 Task: Open Card Card0000000341 in  Board0000000086 in Workspace WS0000000029 in Trello. Add Member Ayush98111@gmail.com to Card Card0000000341 in  Board0000000086 in Workspace WS0000000029 in Trello. Add Purple Label titled Label0000000341 to Card Card0000000341 in  Board0000000086 in Workspace WS0000000029 in Trello. Add Checklist CL0000000341 to Card Card0000000341 in  Board0000000086 in Workspace WS0000000029 in Trello. Add Dates with Start Date as Aug 01 2023 and Due Date as Aug 31 2023 to Card Card0000000341 in  Board0000000086 in Workspace WS0000000029 in Trello
Action: Mouse moved to (115, 336)
Screenshot: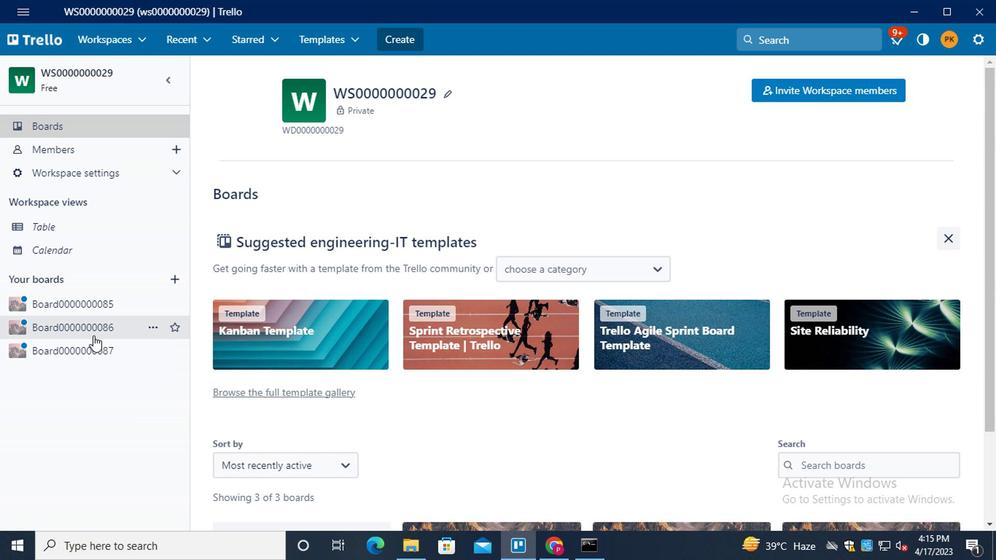
Action: Mouse pressed left at (115, 336)
Screenshot: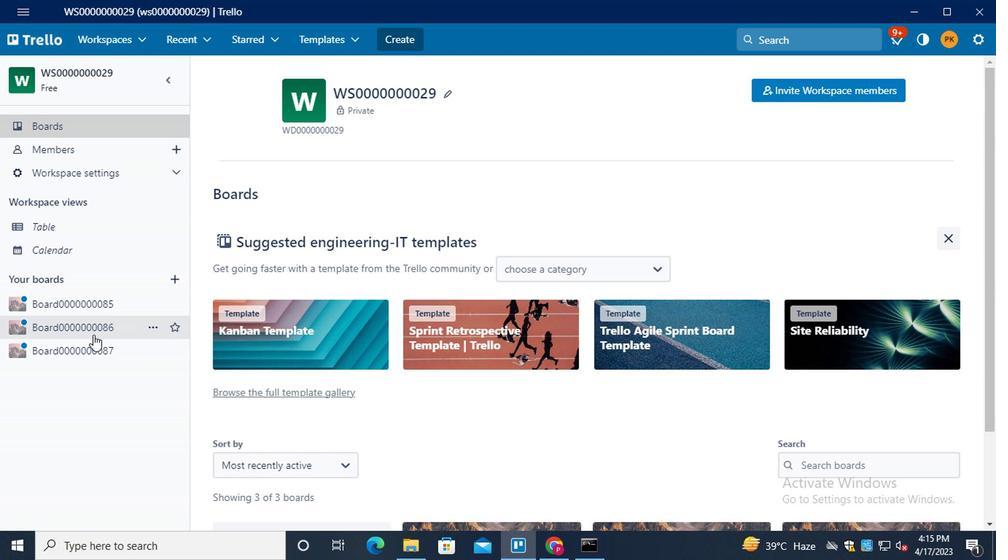 
Action: Mouse moved to (314, 136)
Screenshot: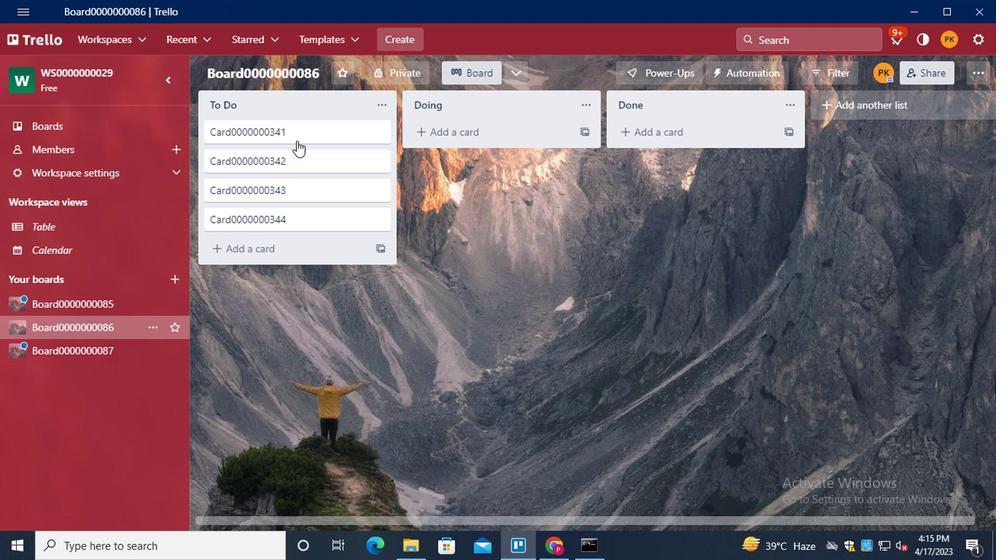 
Action: Mouse pressed left at (314, 136)
Screenshot: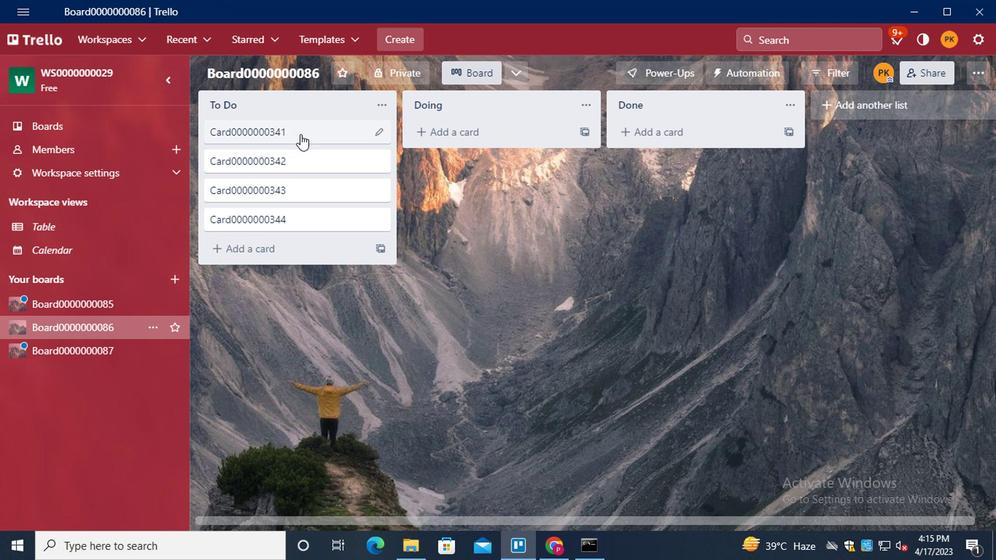 
Action: Mouse moved to (714, 143)
Screenshot: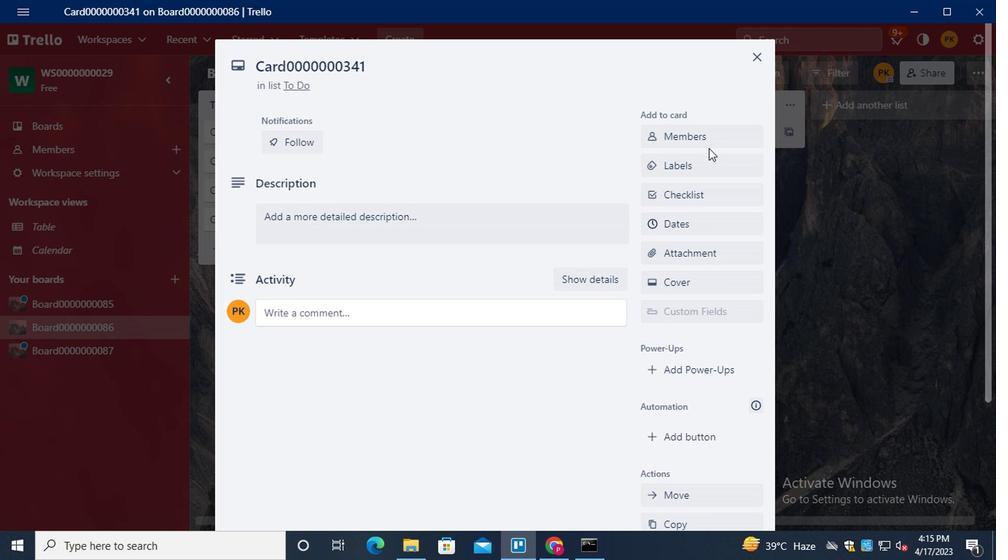 
Action: Mouse pressed left at (714, 143)
Screenshot: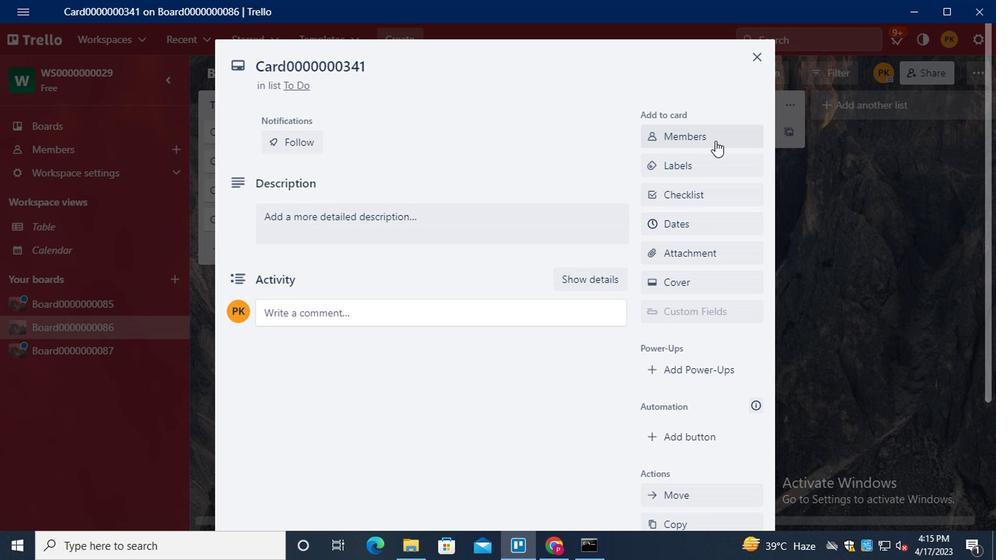 
Action: Key pressed <Key.shift>AYUSH98111<Key.shift>@GMAIL.COM
Screenshot: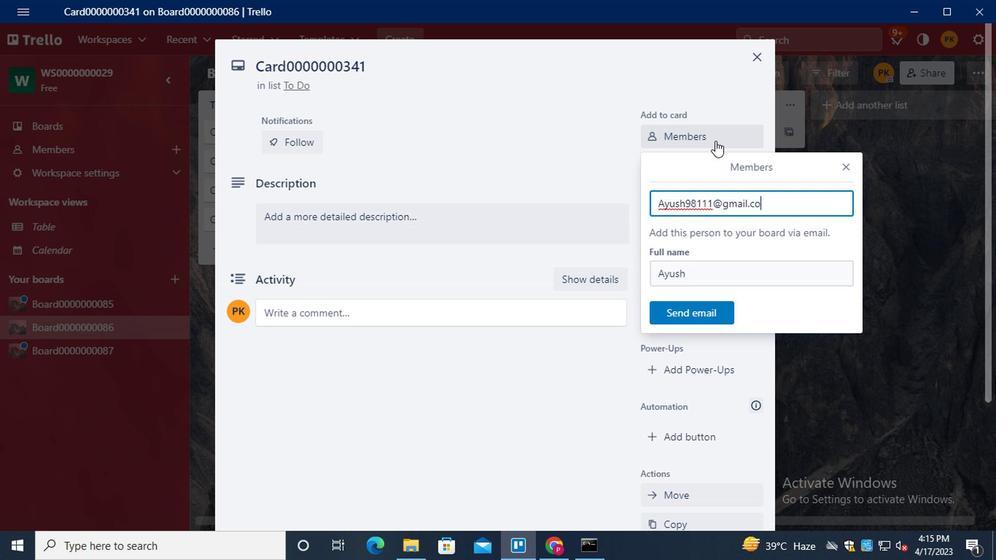 
Action: Mouse moved to (692, 318)
Screenshot: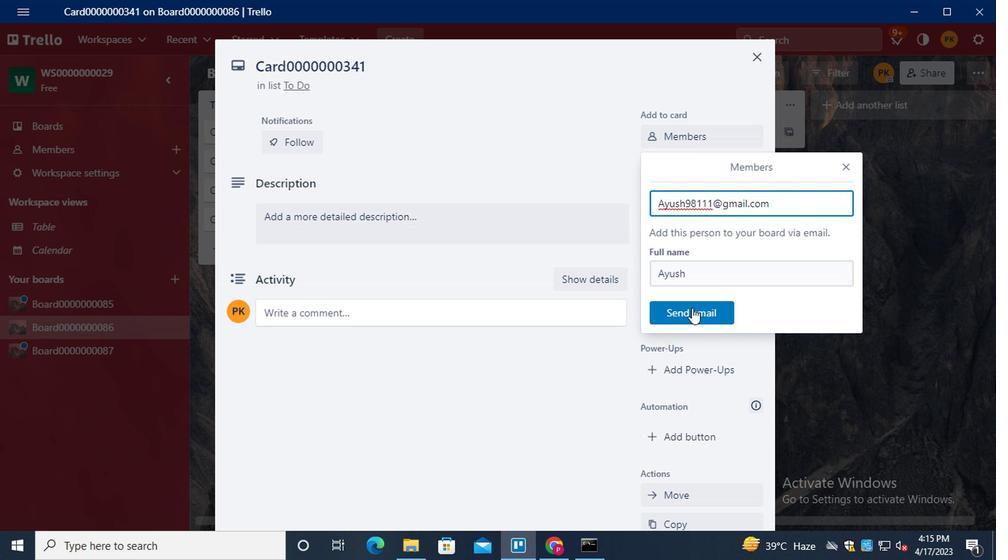 
Action: Mouse pressed left at (692, 318)
Screenshot: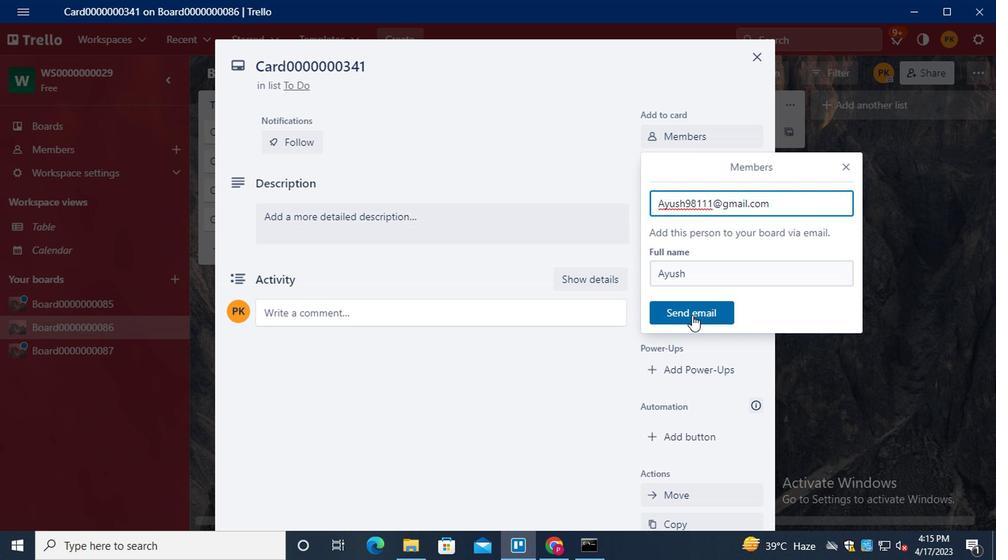 
Action: Mouse moved to (670, 163)
Screenshot: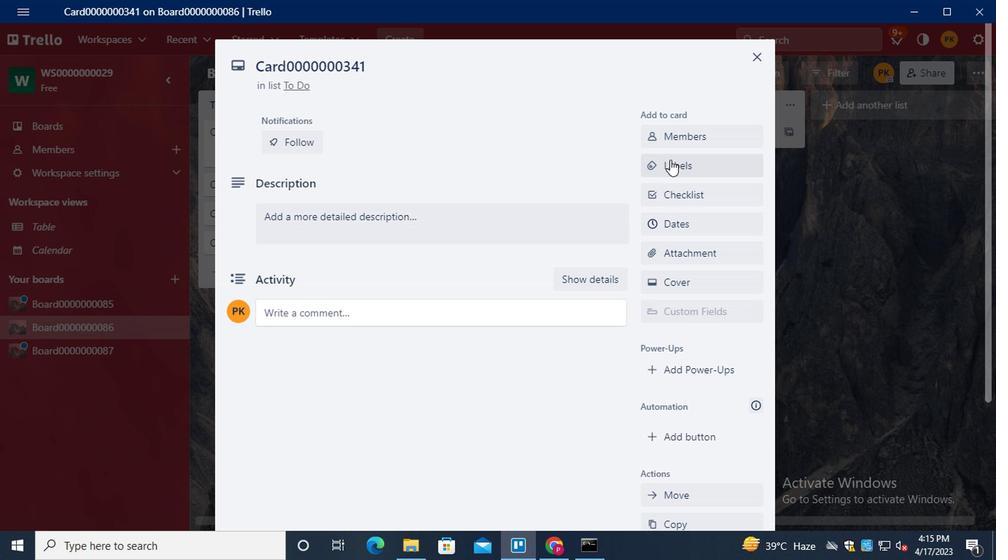 
Action: Mouse pressed left at (670, 163)
Screenshot: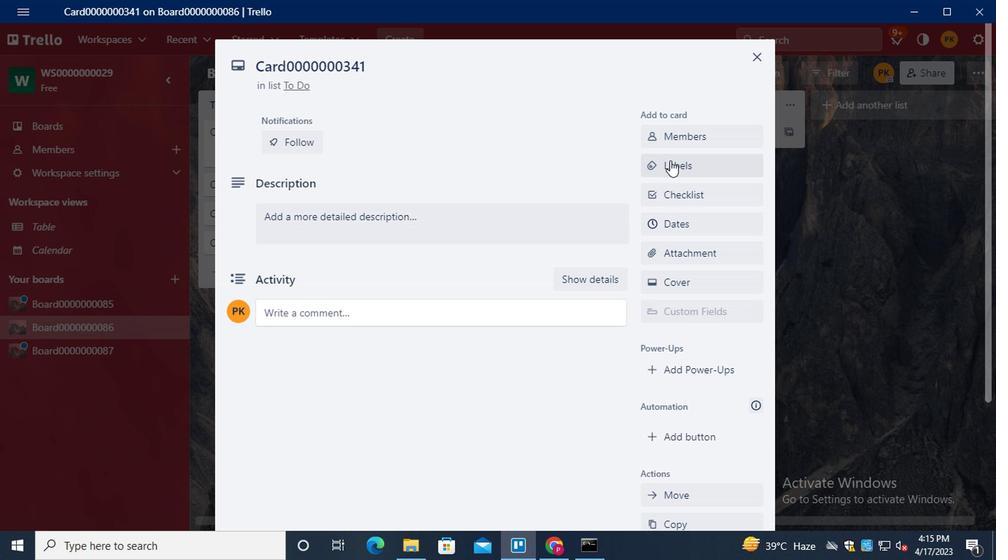 
Action: Mouse moved to (703, 329)
Screenshot: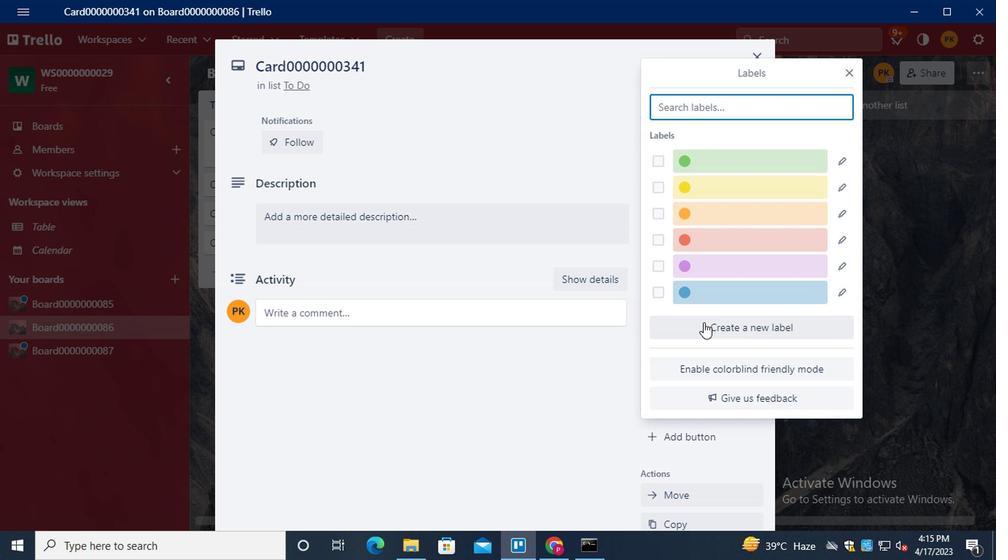 
Action: Mouse pressed left at (703, 329)
Screenshot: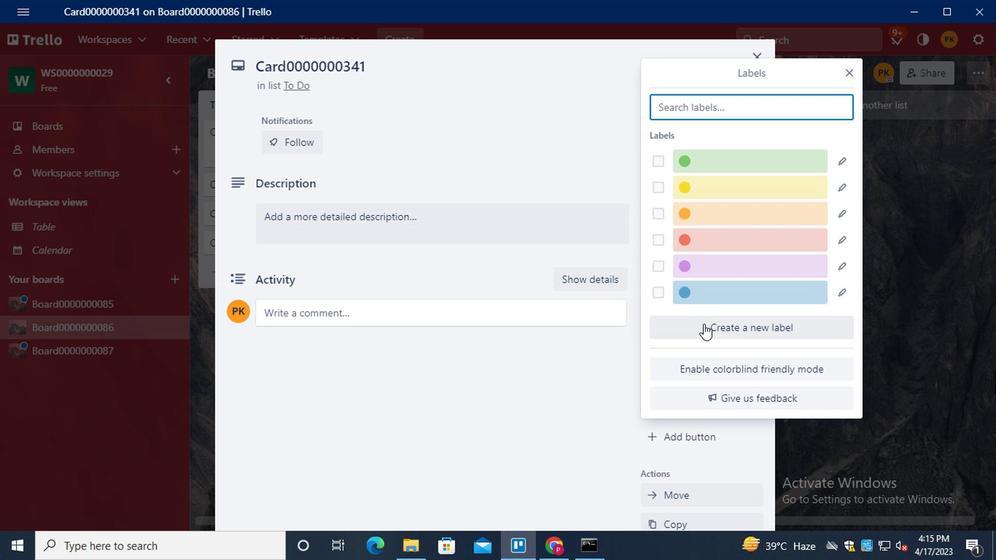 
Action: Key pressed <Key.shift>LABEL0000000341
Screenshot: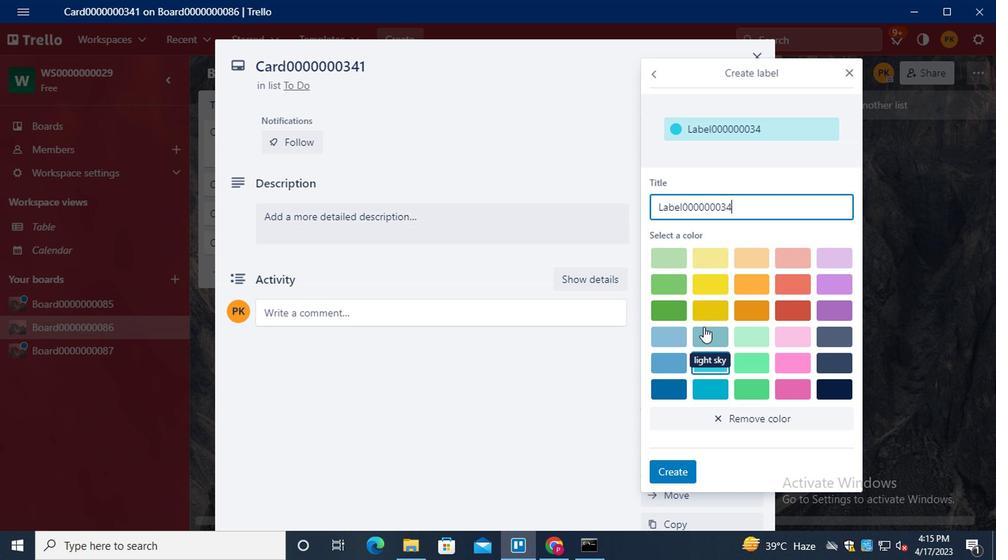 
Action: Mouse moved to (834, 294)
Screenshot: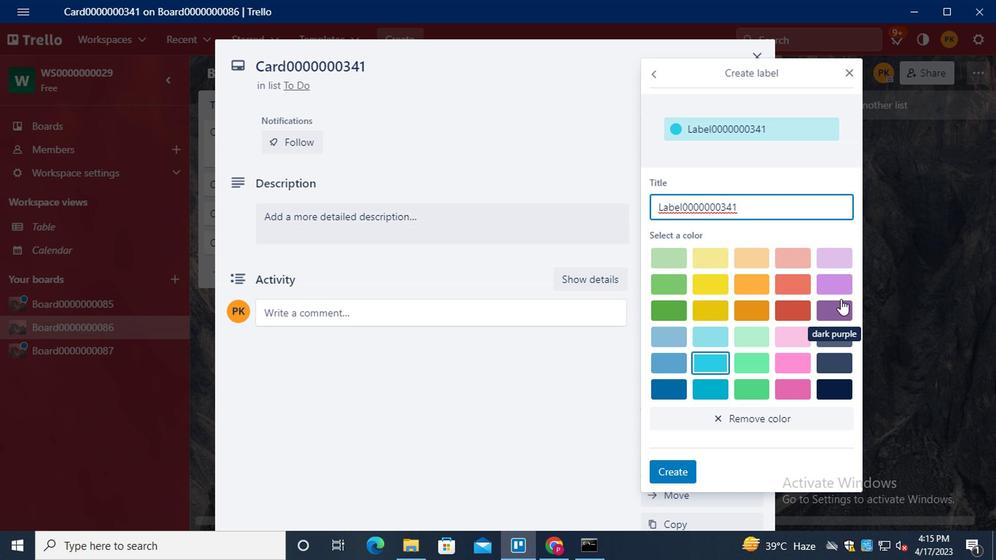 
Action: Mouse pressed left at (834, 294)
Screenshot: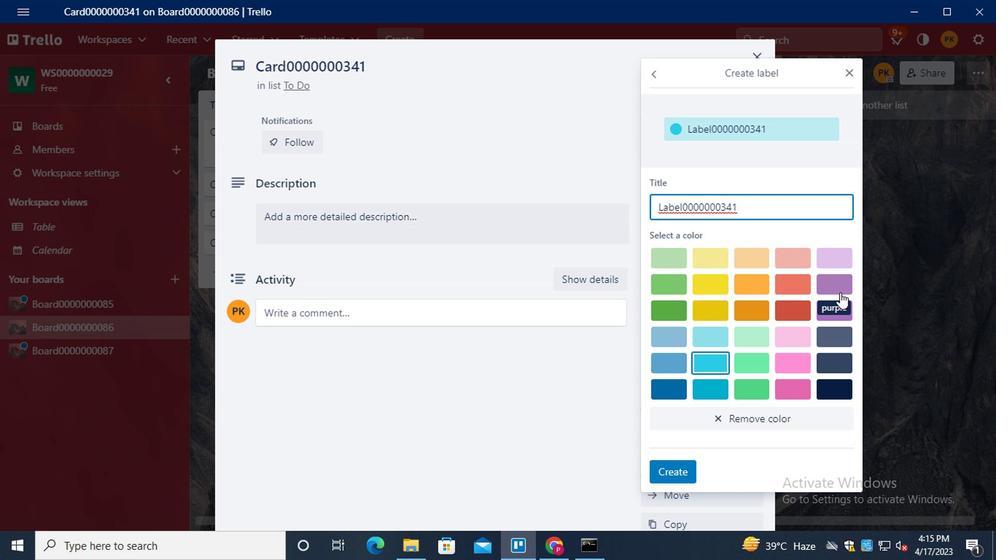 
Action: Mouse moved to (677, 478)
Screenshot: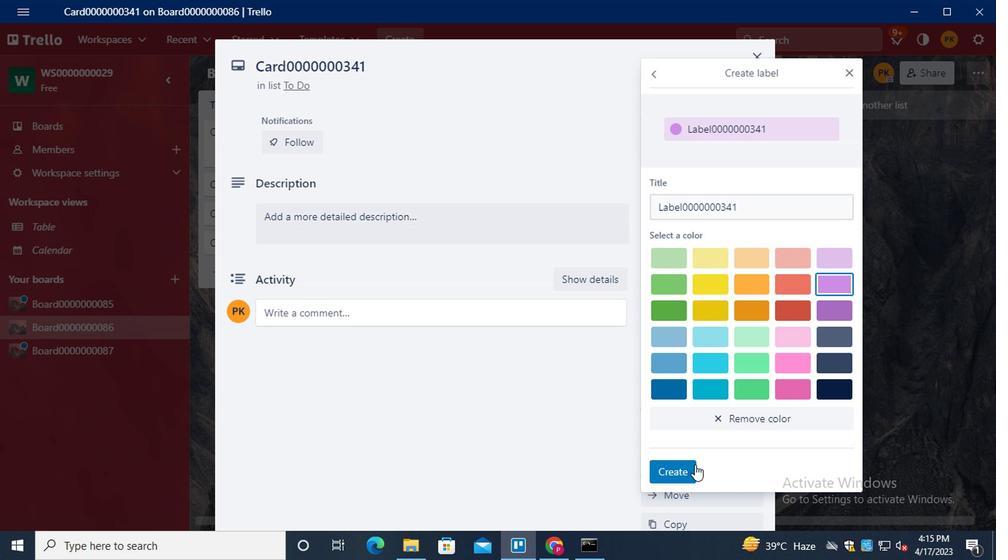 
Action: Mouse pressed left at (677, 478)
Screenshot: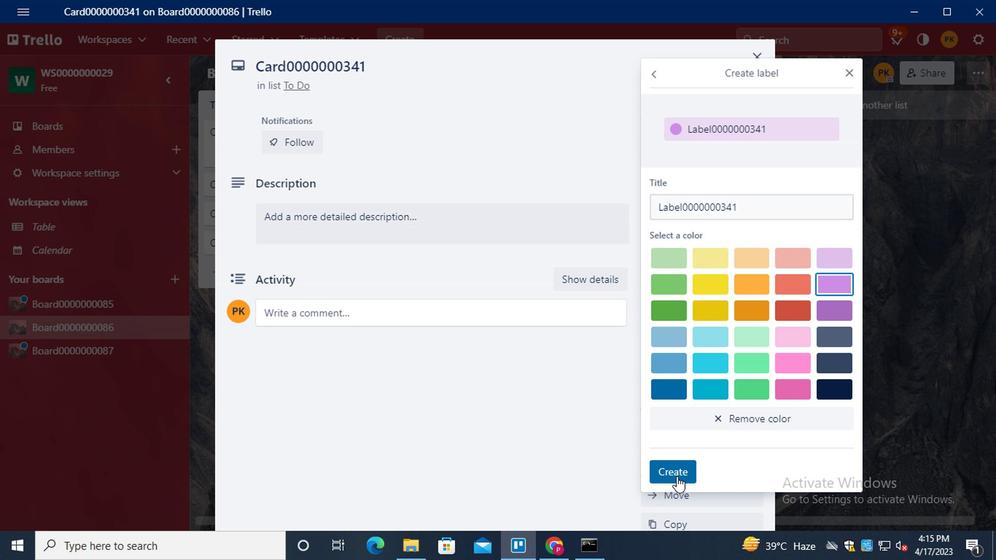 
Action: Mouse moved to (836, 78)
Screenshot: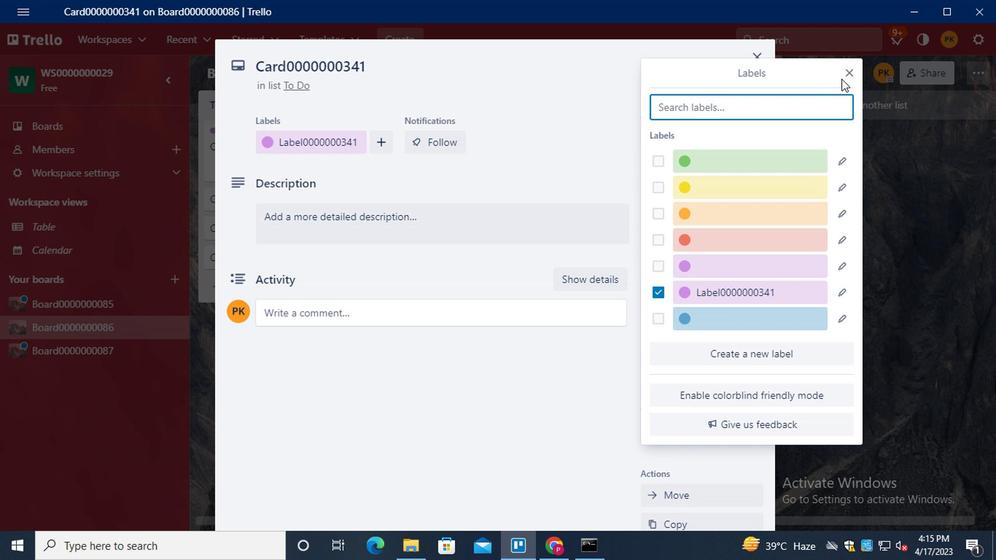 
Action: Mouse pressed left at (836, 78)
Screenshot: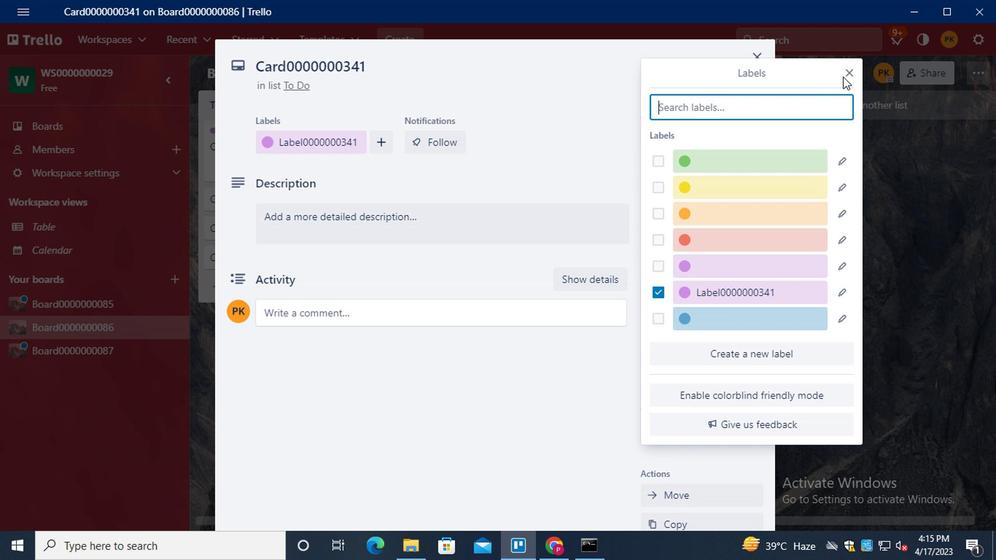 
Action: Mouse moved to (838, 78)
Screenshot: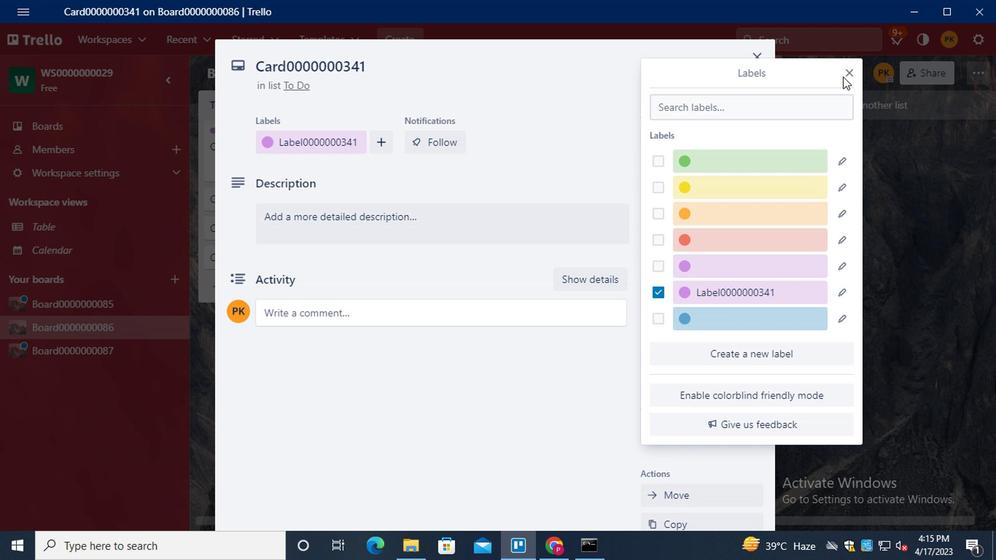 
Action: Mouse pressed left at (838, 78)
Screenshot: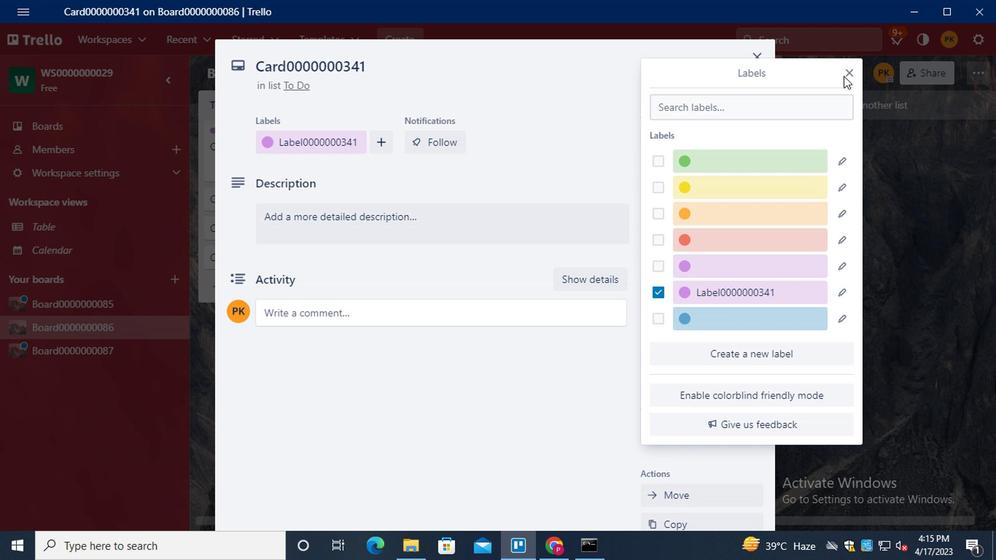 
Action: Mouse moved to (842, 77)
Screenshot: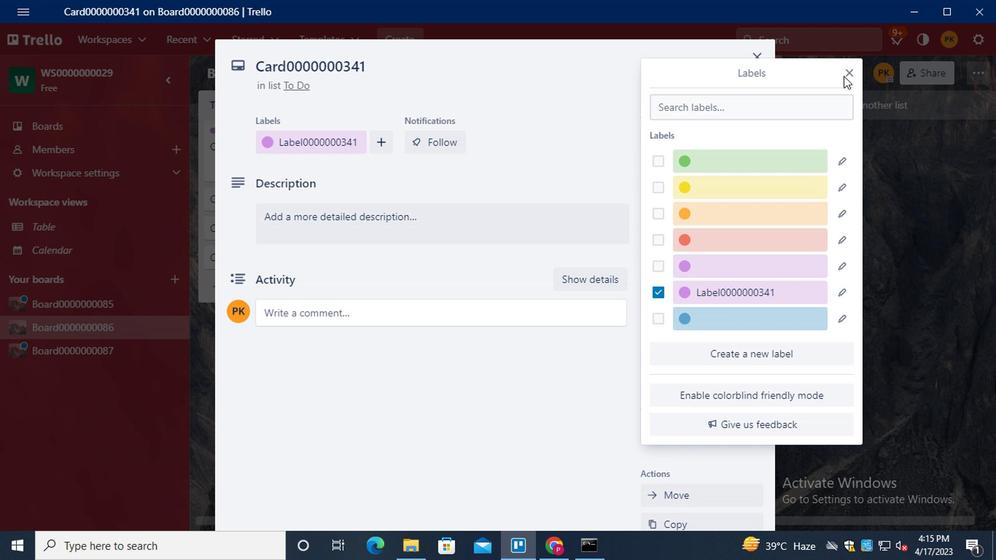 
Action: Mouse pressed left at (842, 77)
Screenshot: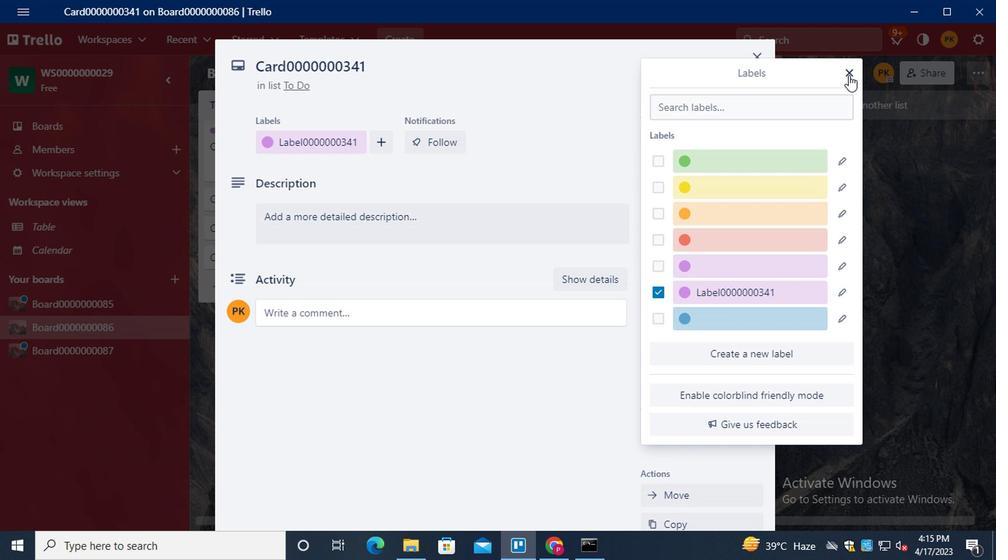 
Action: Mouse moved to (716, 197)
Screenshot: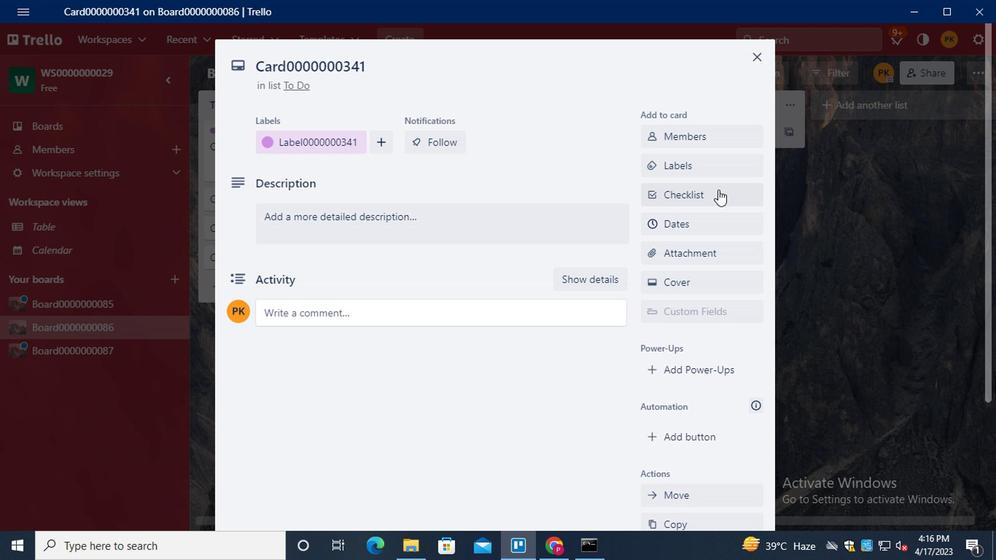 
Action: Mouse pressed left at (716, 197)
Screenshot: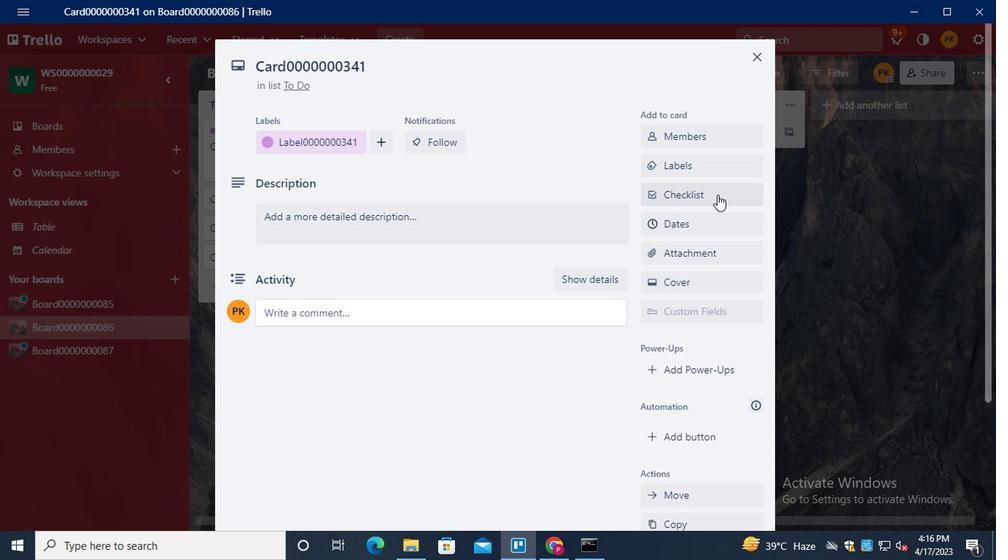 
Action: Key pressed <Key.shift><Key.shift><Key.shift>CL0000000341
Screenshot: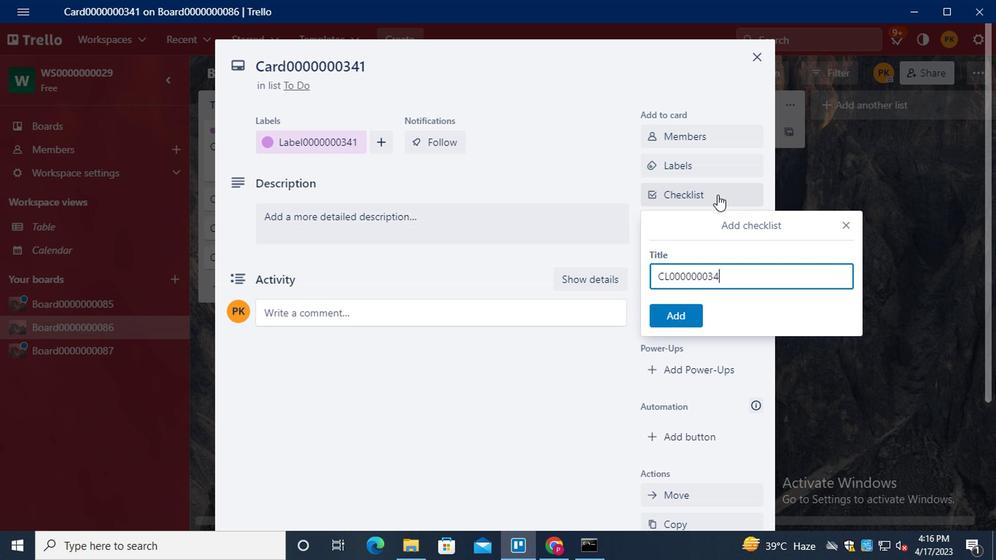 
Action: Mouse moved to (674, 317)
Screenshot: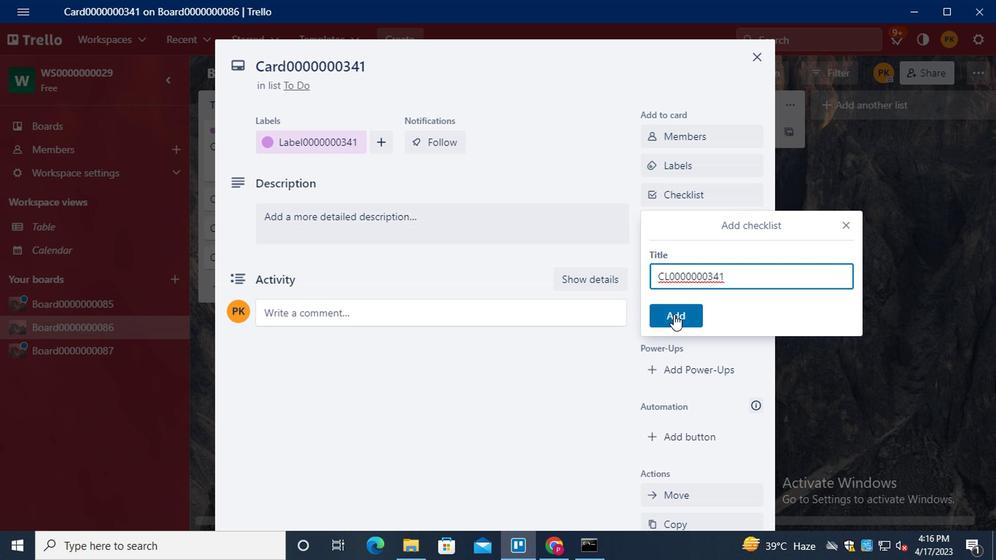 
Action: Mouse pressed left at (674, 317)
Screenshot: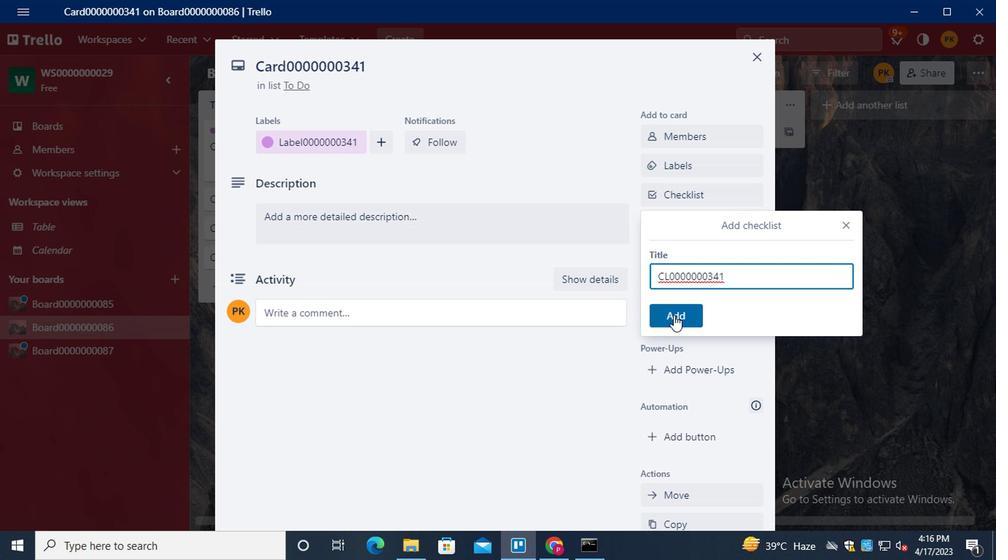 
Action: Mouse moved to (692, 226)
Screenshot: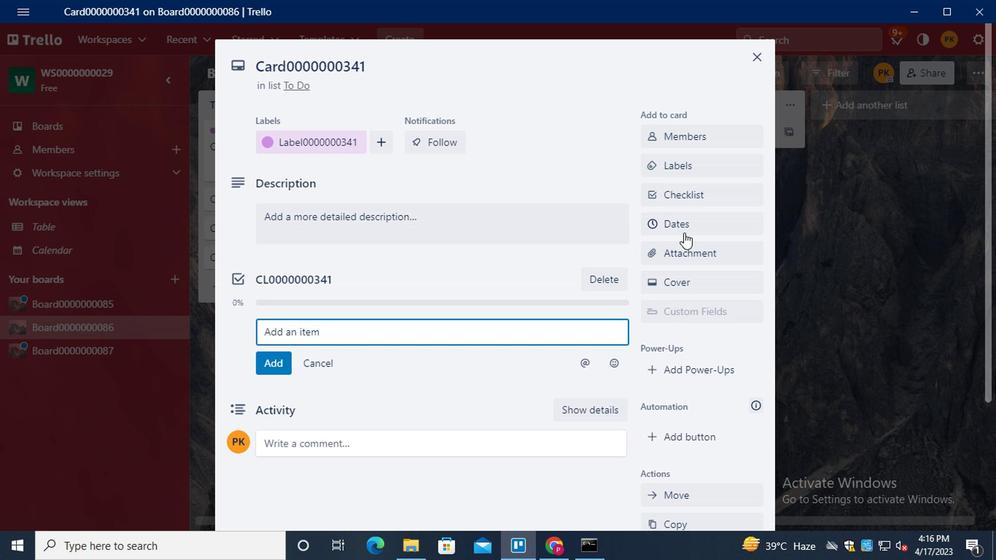 
Action: Mouse pressed left at (692, 226)
Screenshot: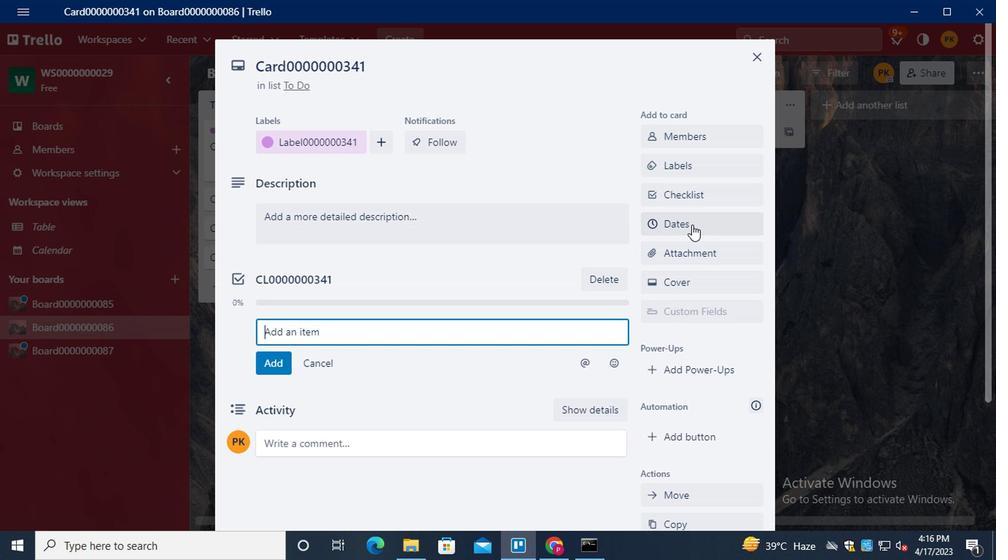 
Action: Mouse moved to (652, 336)
Screenshot: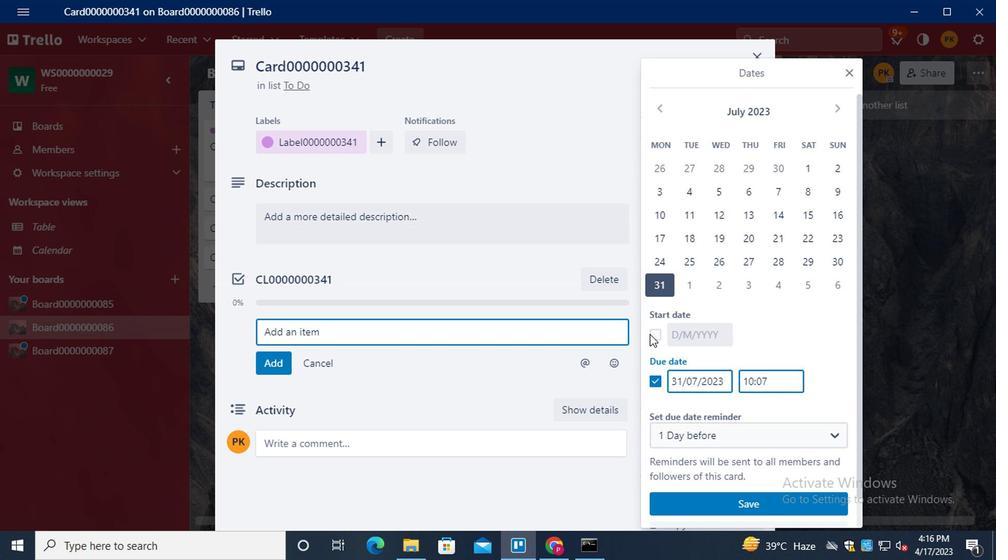
Action: Mouse pressed left at (652, 336)
Screenshot: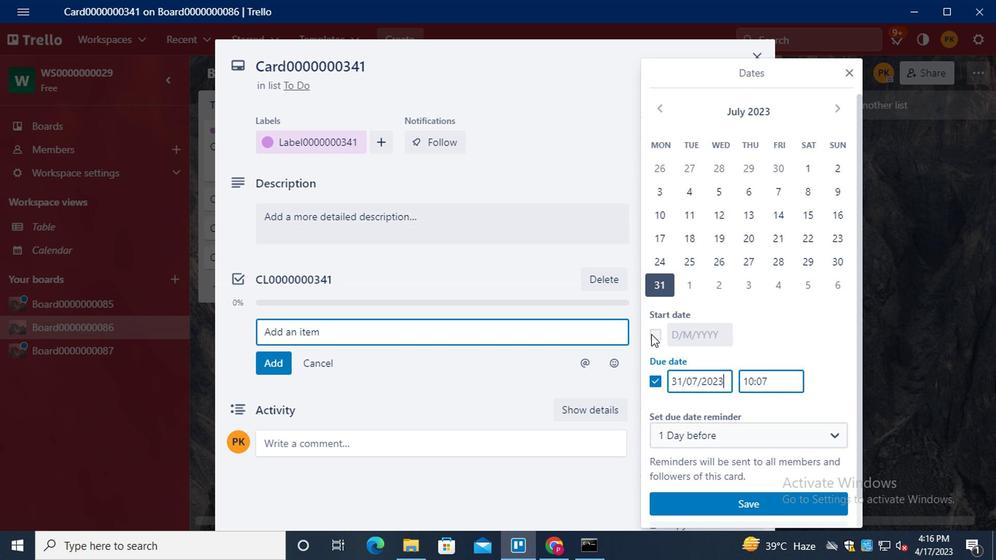 
Action: Mouse moved to (832, 109)
Screenshot: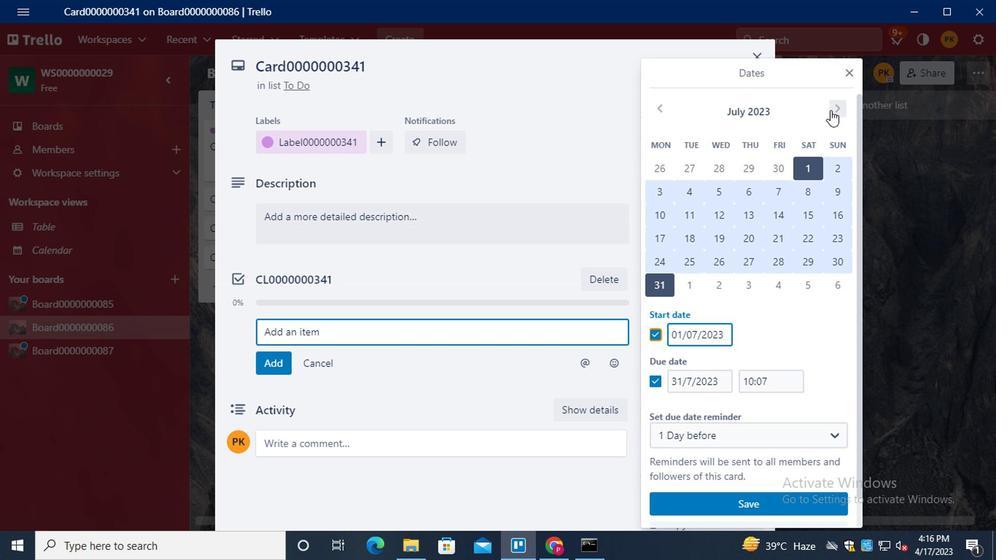 
Action: Mouse pressed left at (832, 109)
Screenshot: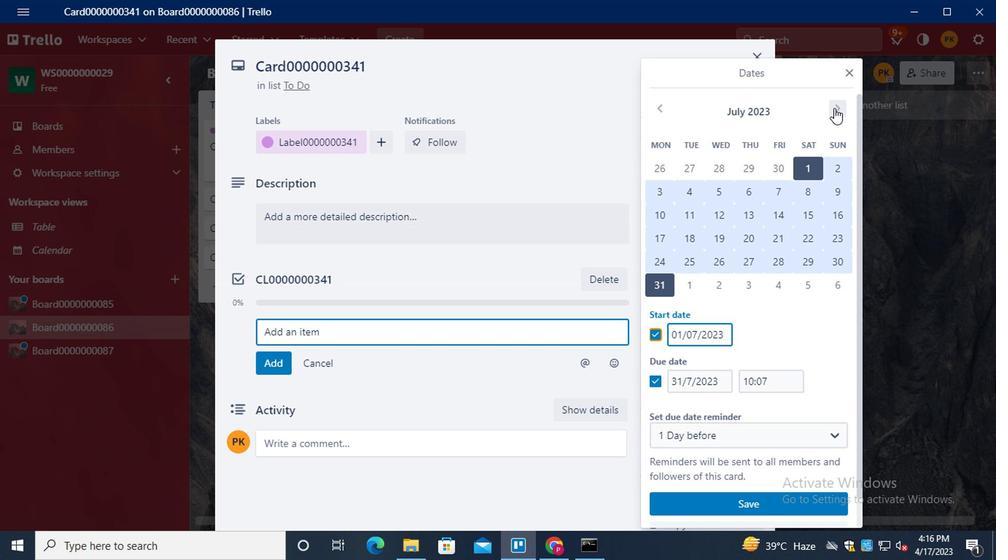 
Action: Mouse moved to (689, 170)
Screenshot: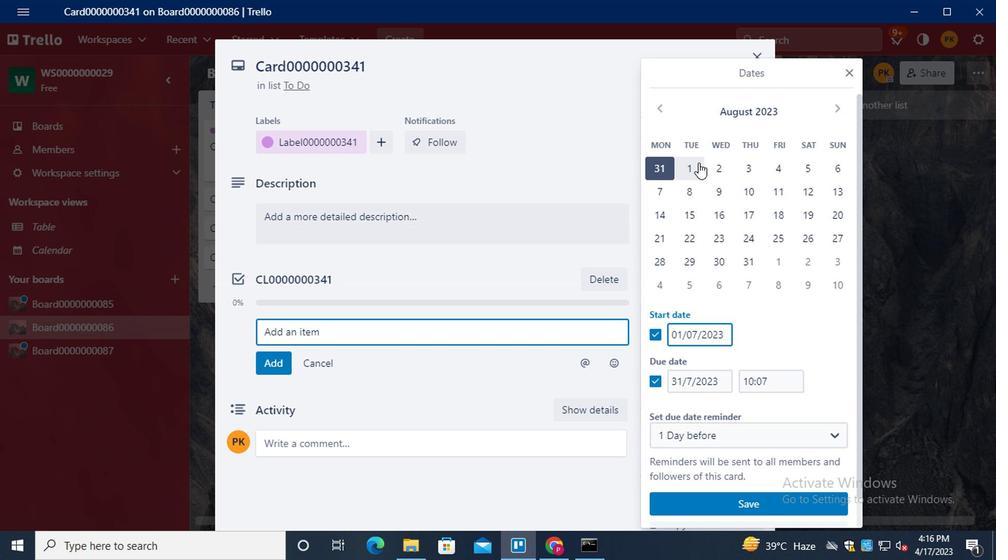 
Action: Mouse pressed left at (689, 170)
Screenshot: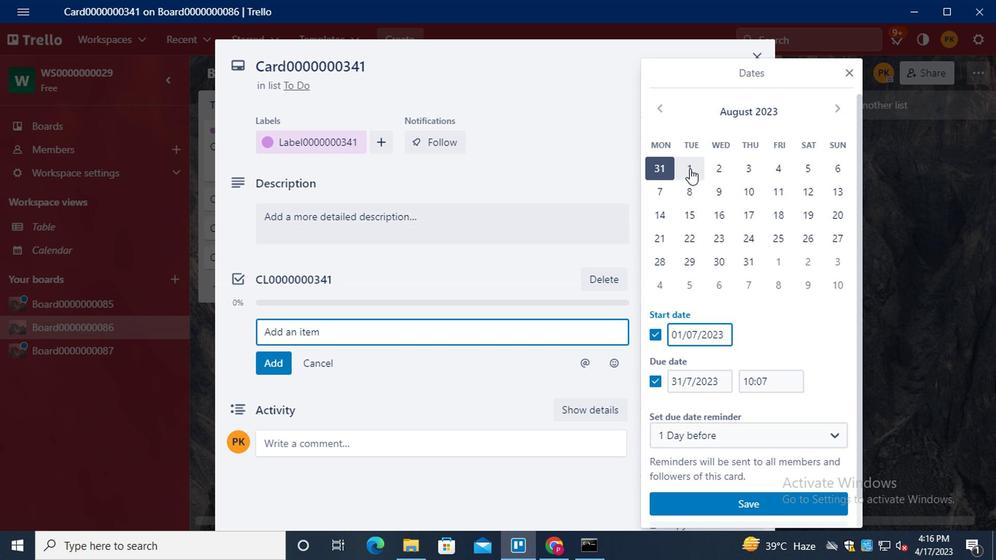 
Action: Mouse moved to (748, 269)
Screenshot: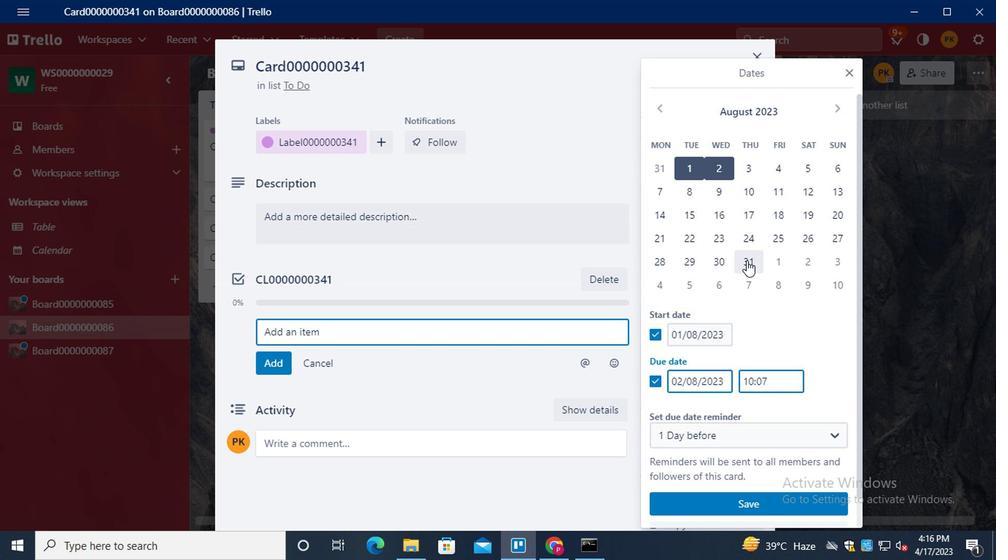 
Action: Mouse pressed left at (748, 269)
Screenshot: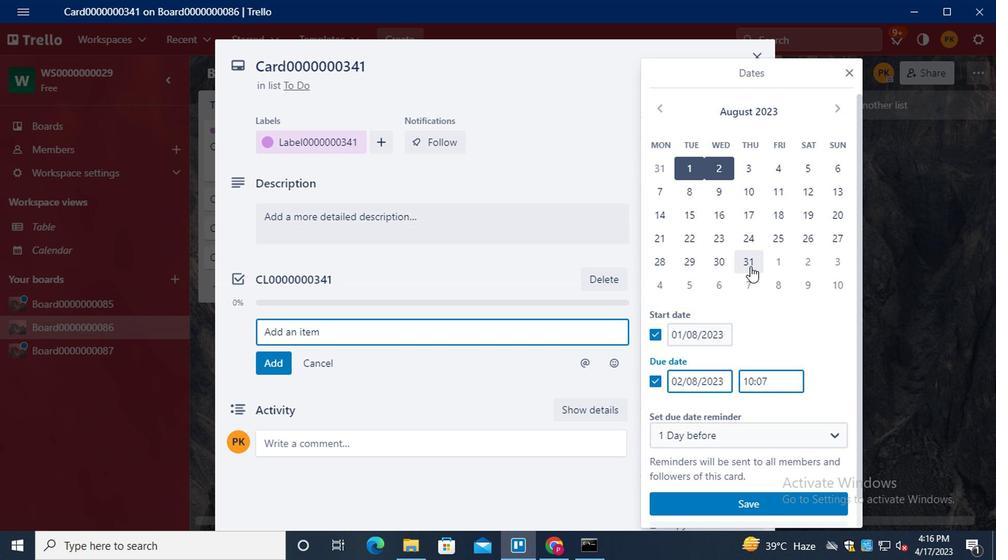 
Action: Mouse moved to (730, 505)
Screenshot: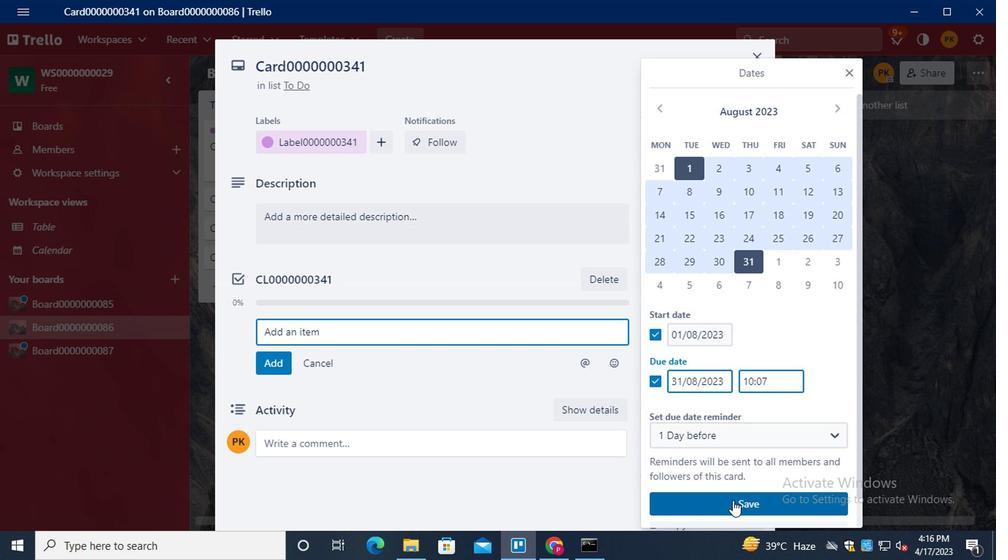 
Action: Mouse pressed left at (730, 505)
Screenshot: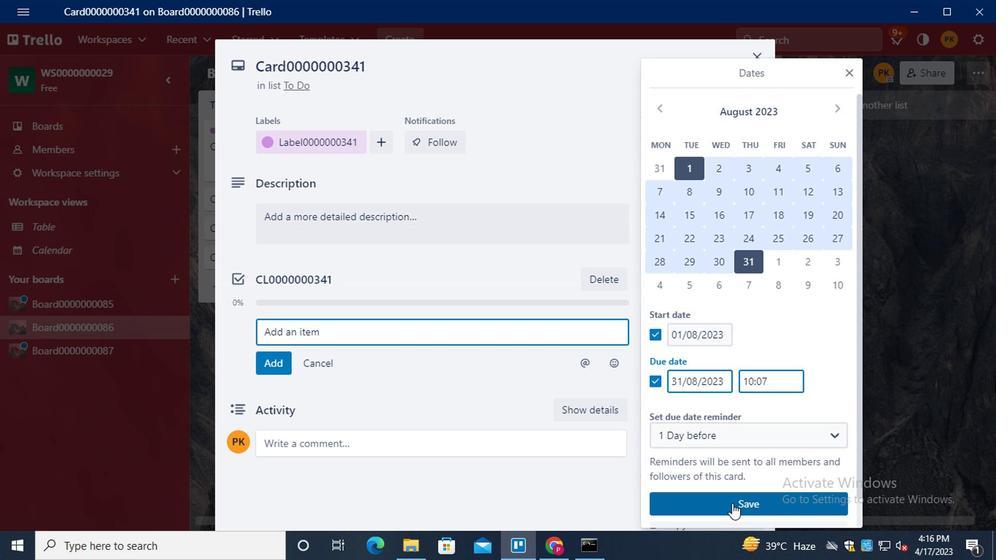 
Action: Mouse moved to (482, 293)
Screenshot: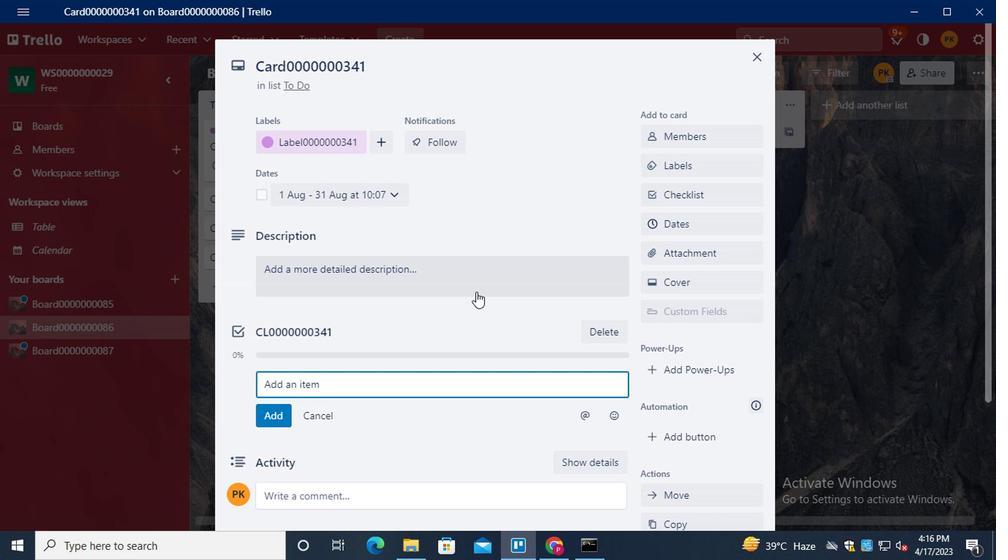 
Action: Mouse scrolled (482, 294) with delta (0, 1)
Screenshot: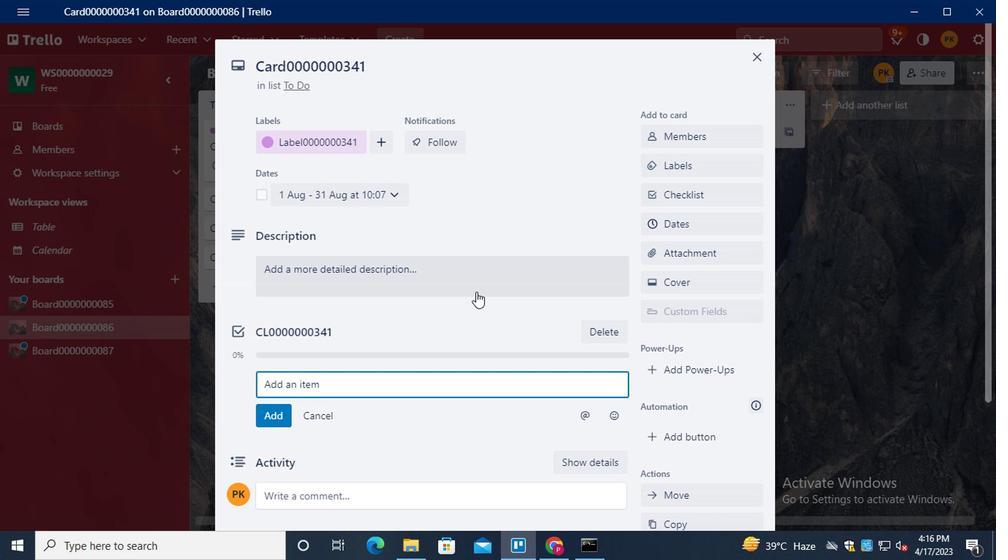 
Action: Mouse moved to (481, 293)
Screenshot: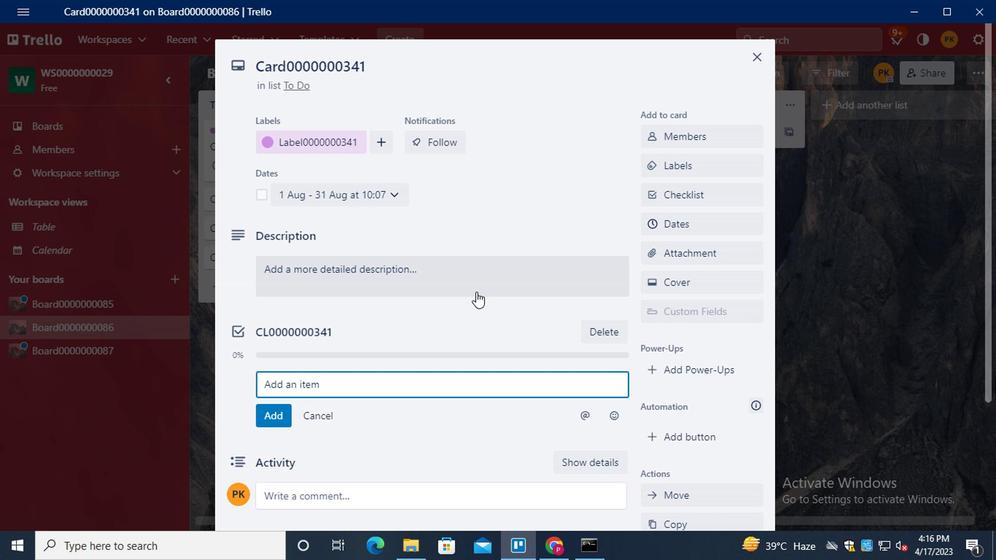 
Action: Mouse scrolled (481, 294) with delta (0, 1)
Screenshot: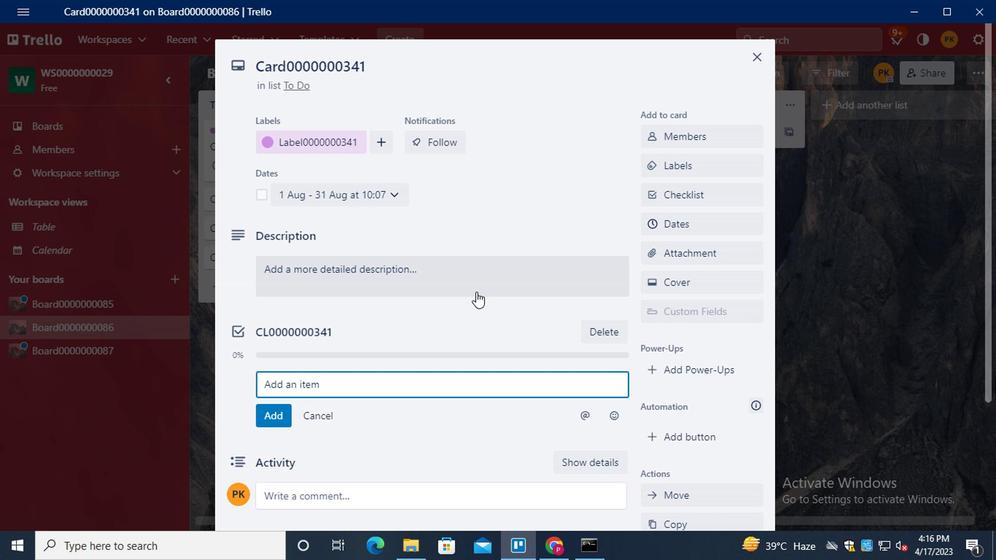 
Action: Mouse scrolled (481, 294) with delta (0, 1)
Screenshot: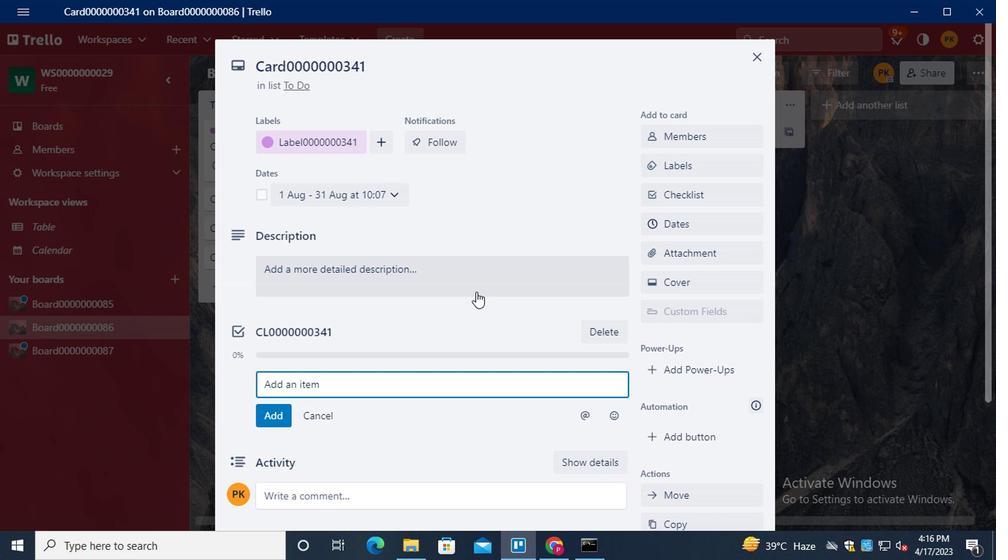 
Action: Key pressed <Key.f8>
Screenshot: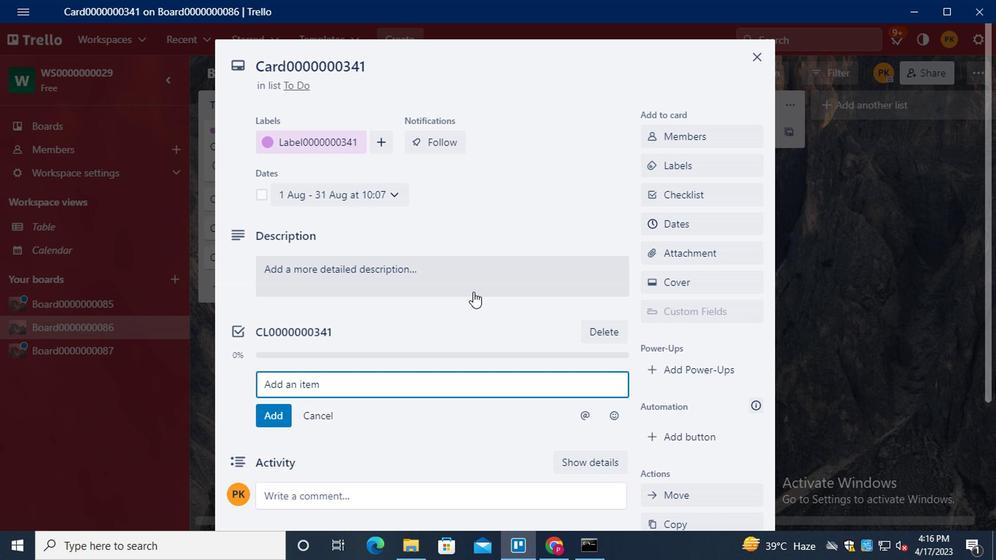 
